 Task: Add Violife 100% Vegan Just Like Feta Cheese to the cart.
Action: Mouse moved to (17, 87)
Screenshot: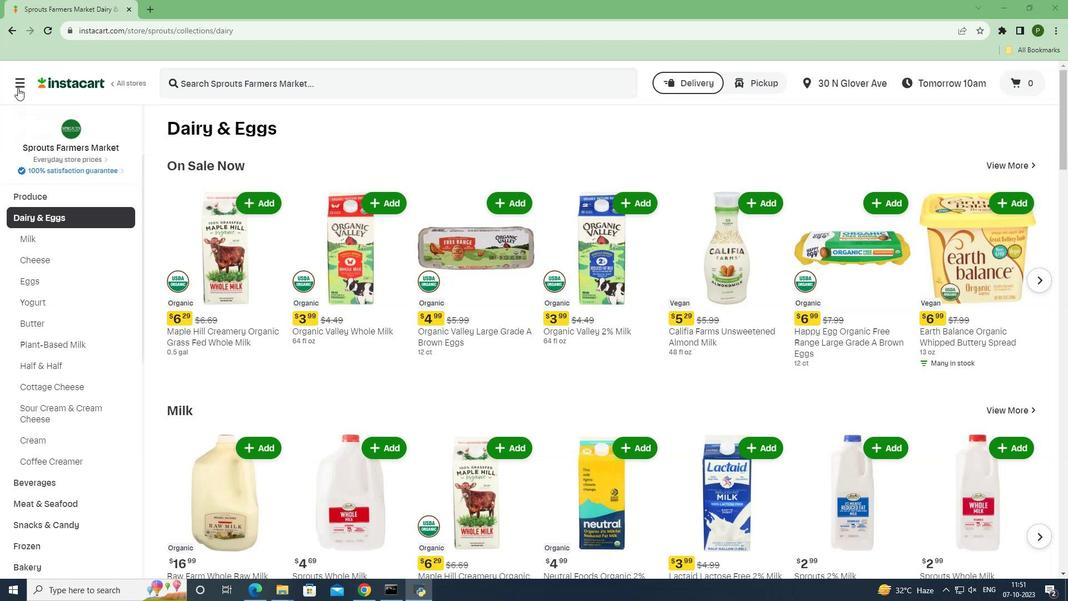 
Action: Mouse pressed left at (17, 87)
Screenshot: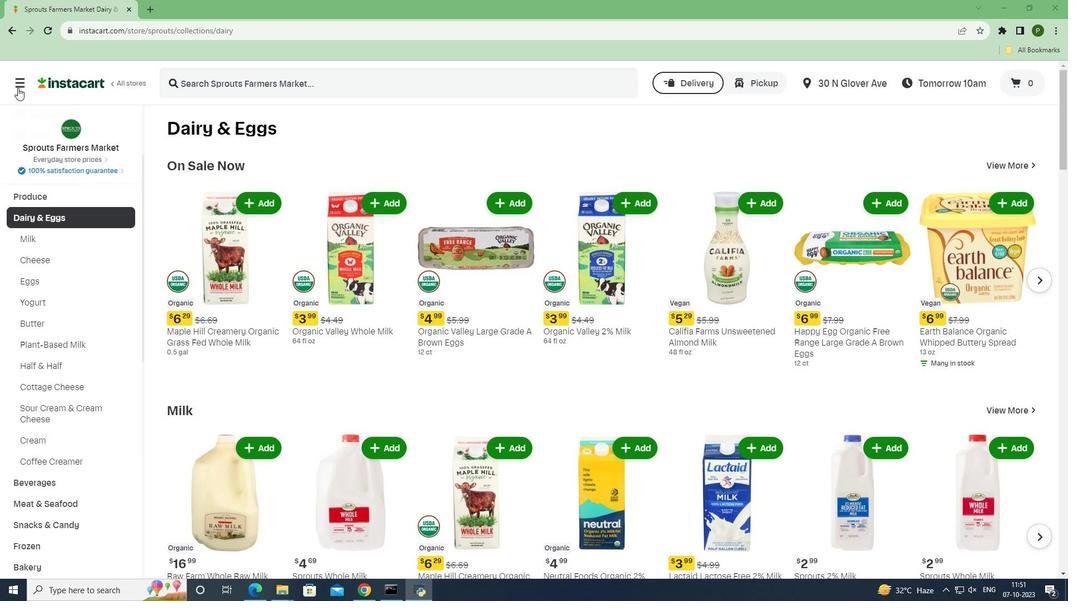 
Action: Mouse moved to (31, 297)
Screenshot: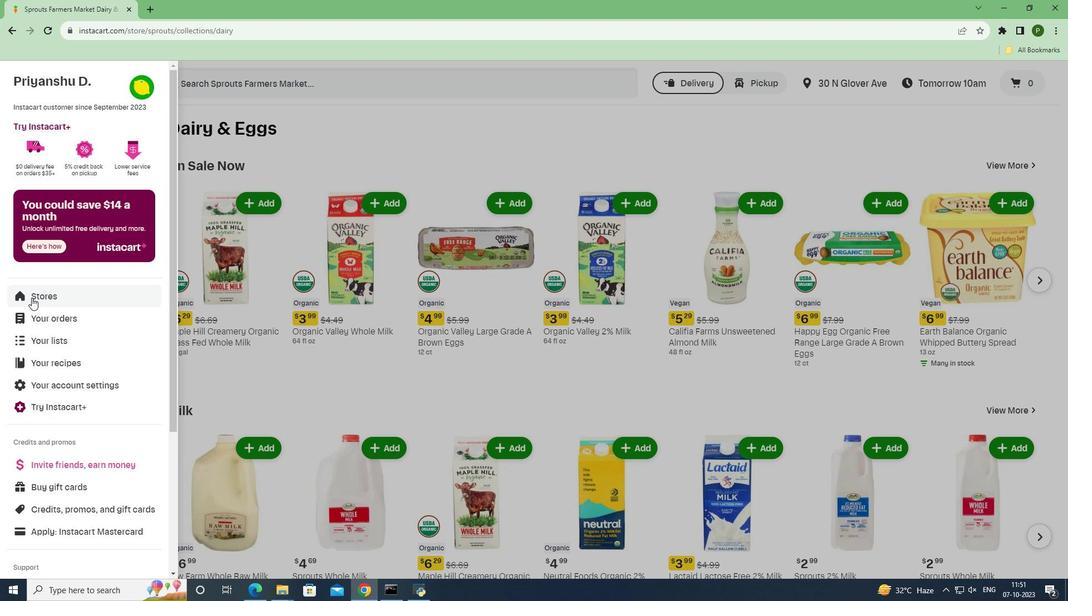 
Action: Mouse pressed left at (31, 297)
Screenshot: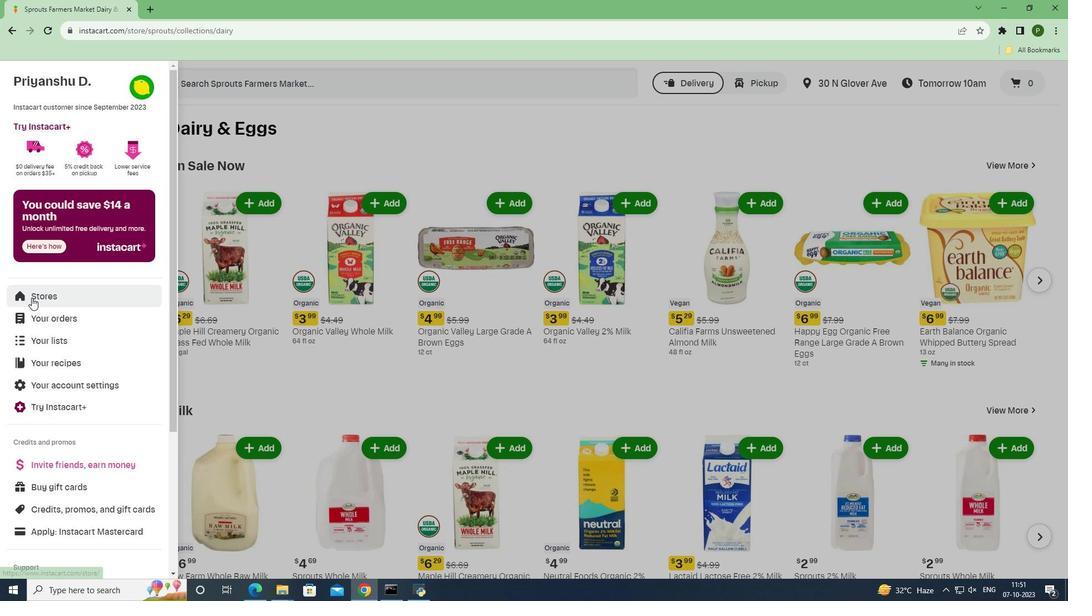 
Action: Mouse moved to (244, 137)
Screenshot: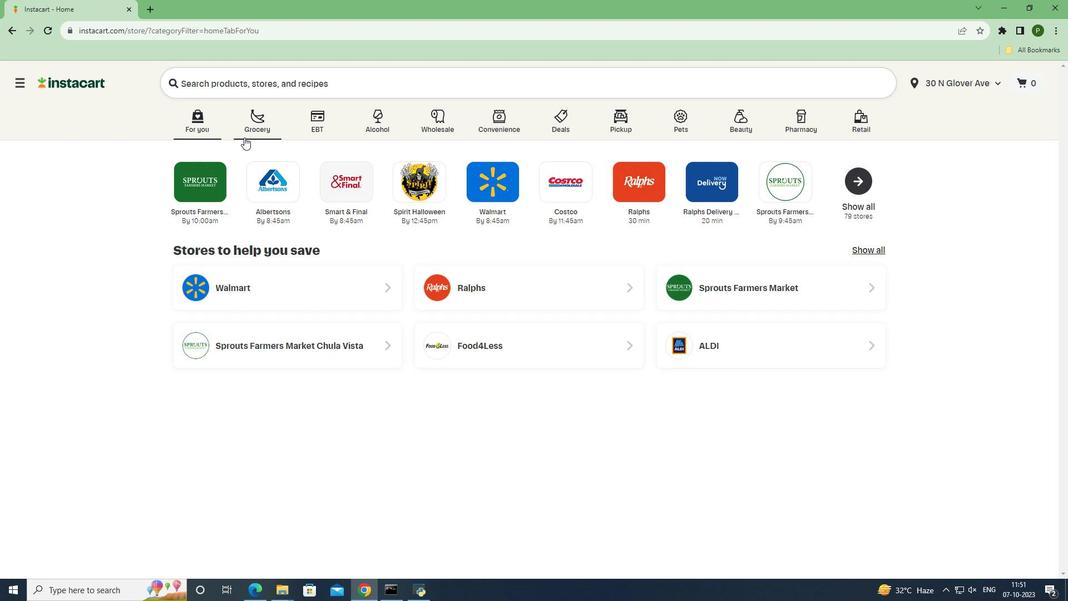 
Action: Mouse pressed left at (244, 137)
Screenshot: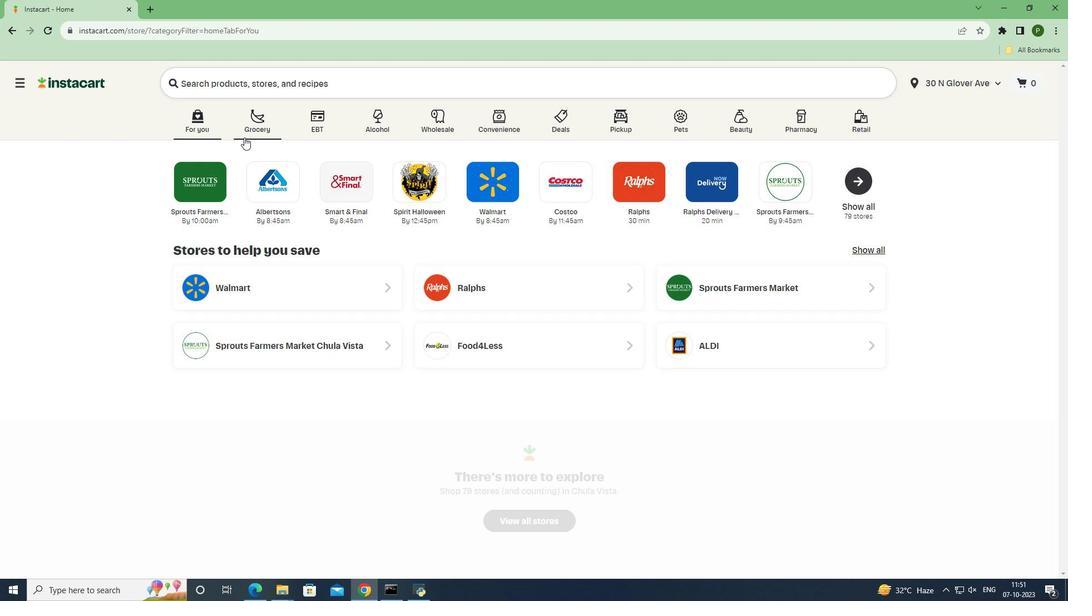
Action: Mouse moved to (459, 259)
Screenshot: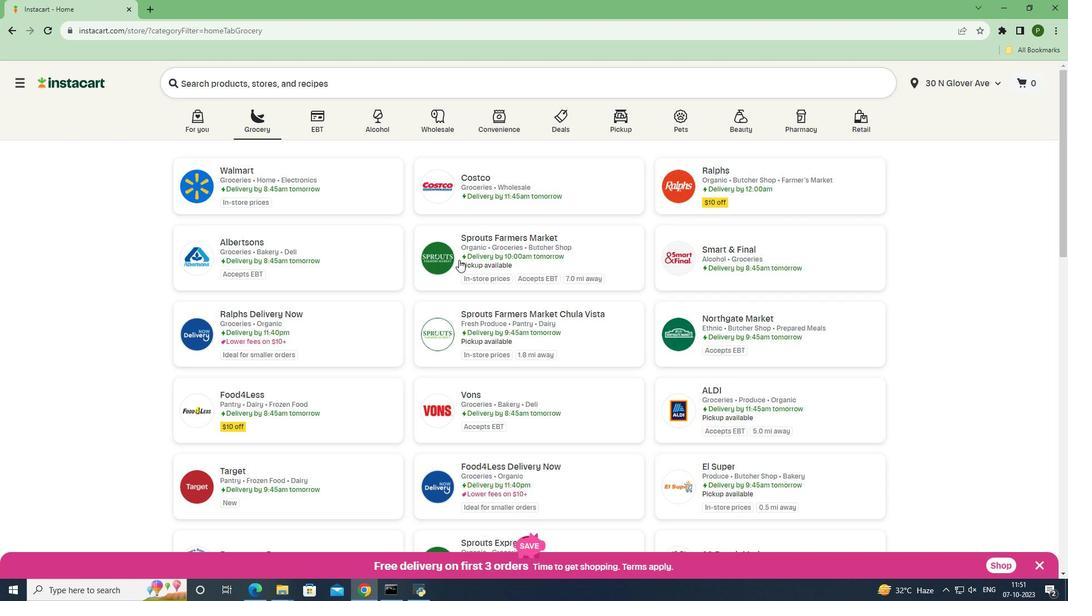 
Action: Mouse pressed left at (459, 259)
Screenshot: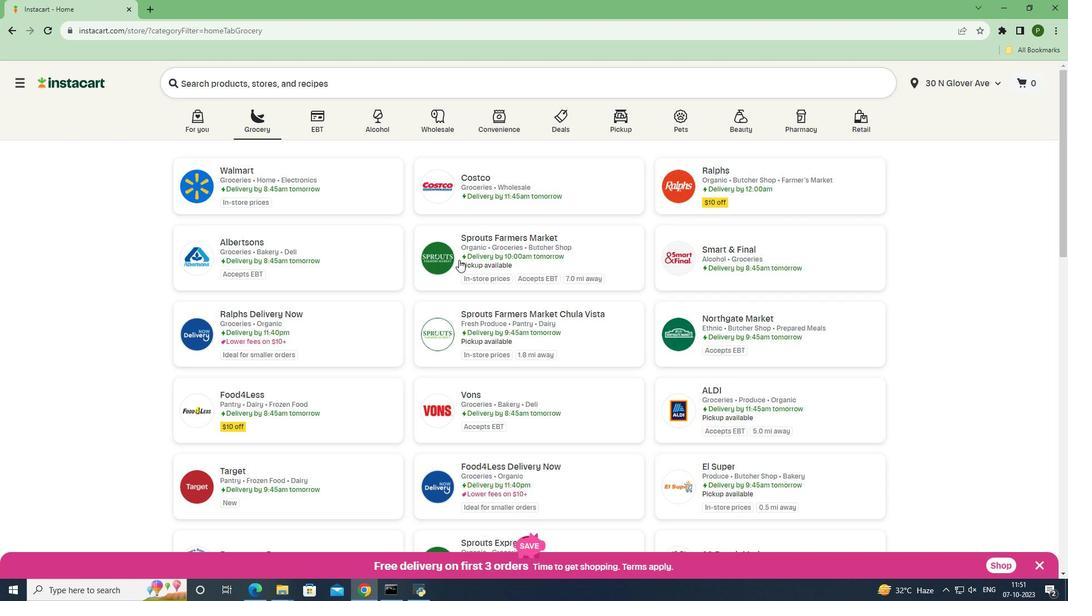 
Action: Mouse moved to (74, 358)
Screenshot: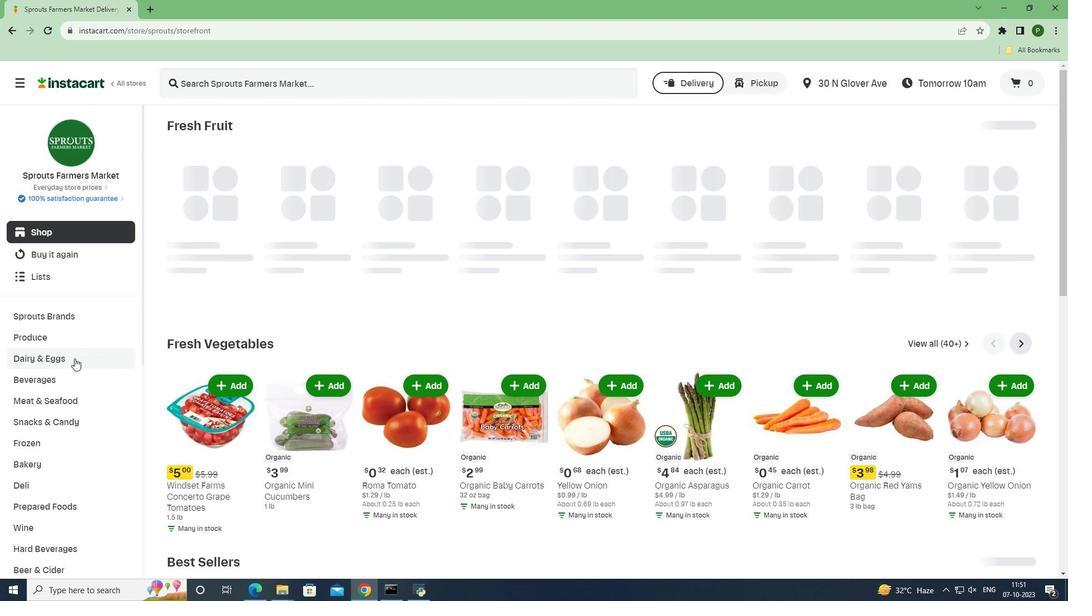 
Action: Mouse pressed left at (74, 358)
Screenshot: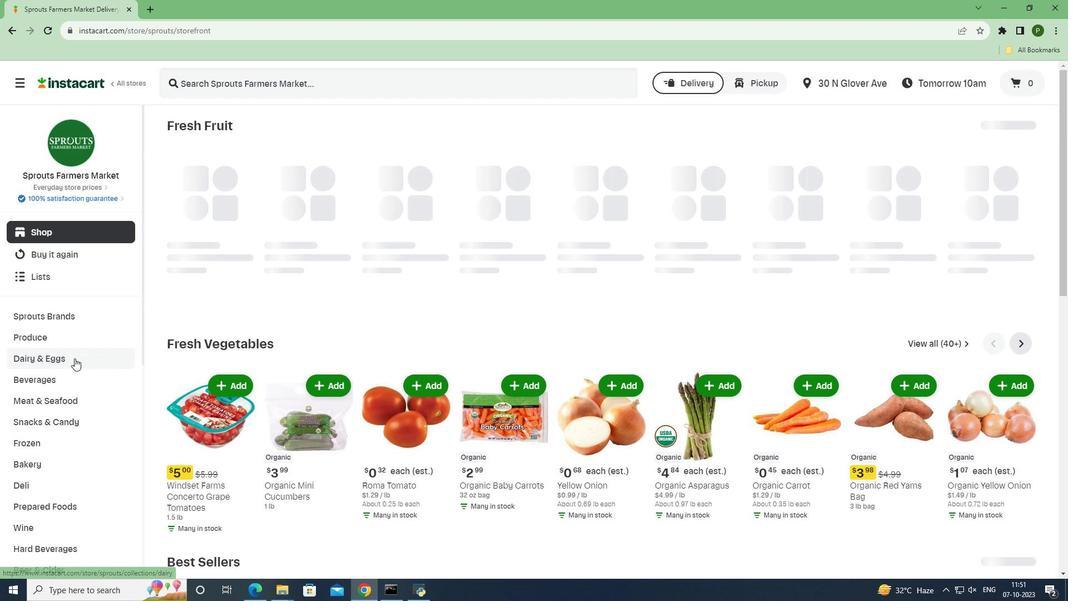 
Action: Mouse moved to (62, 400)
Screenshot: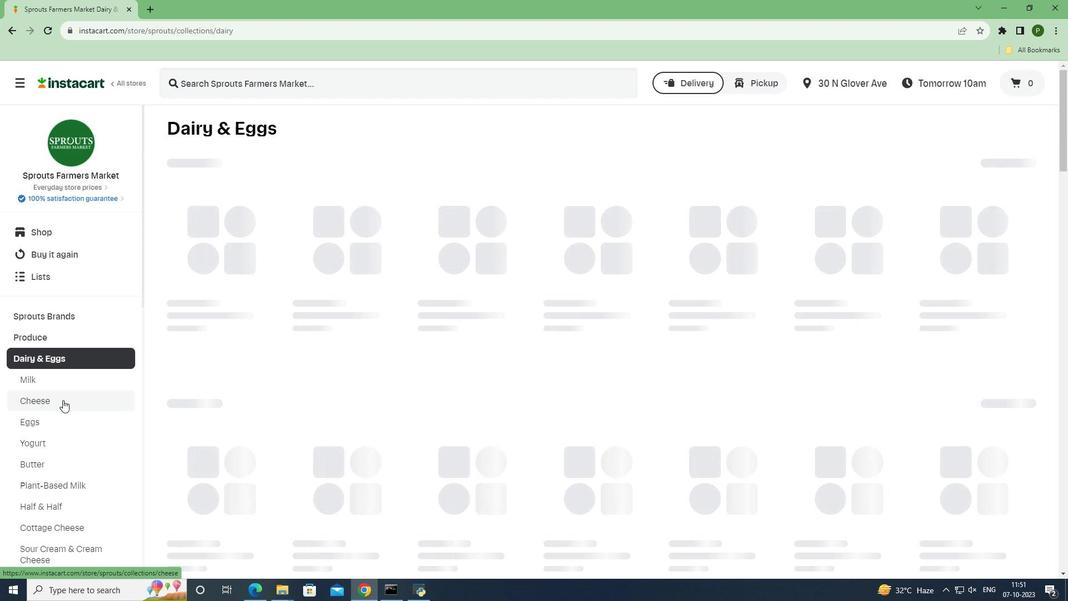 
Action: Mouse pressed left at (62, 400)
Screenshot: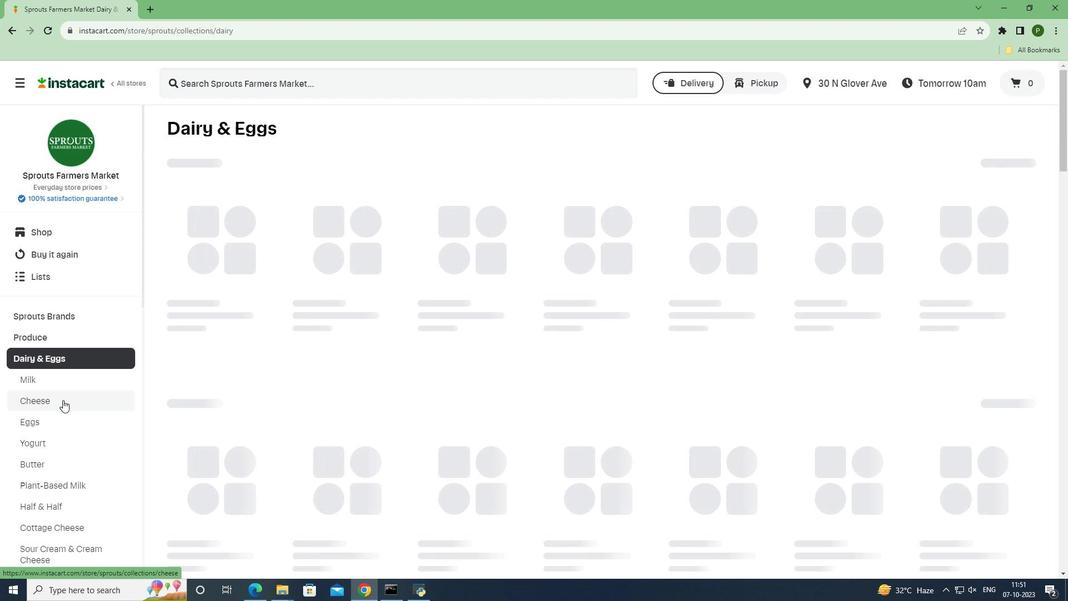 
Action: Mouse moved to (244, 82)
Screenshot: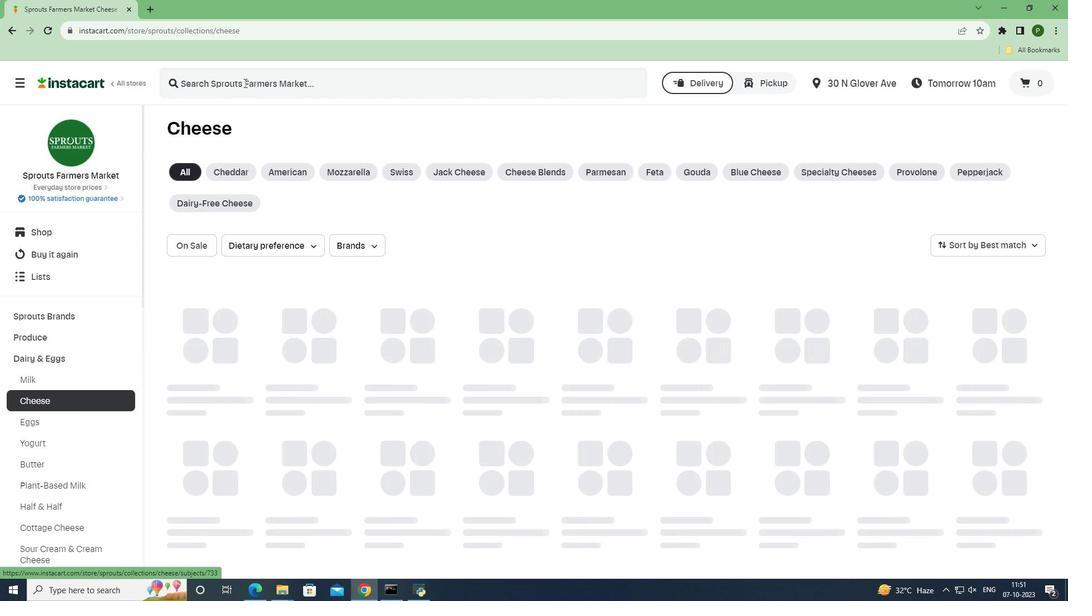 
Action: Mouse pressed left at (244, 82)
Screenshot: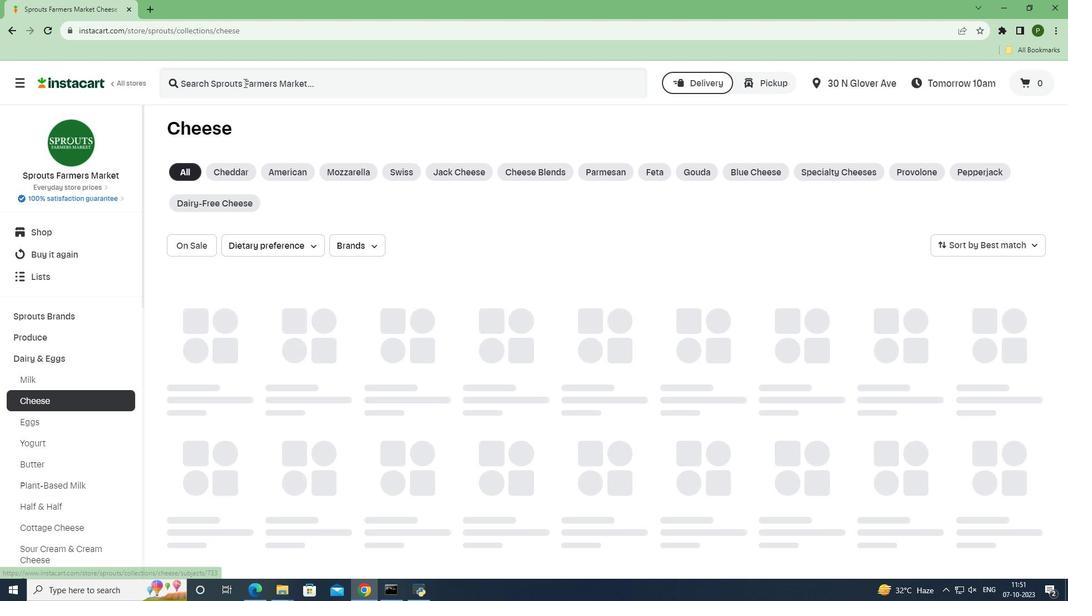 
Action: Key pressed <Key.caps_lock><Key.caps_lock>v<Key.caps_lock>IOLIFE<Key.space>100<Key.shift>%<Key.space><Key.caps_lock>v<Key.caps_lock>EGAN<Key.space><Key.caps_lock>j<Key.caps_lock>UST<Key.space><Key.caps_lock>l<Key.caps_lock>IKE<Key.space><Key.caps_lock>f<Key.caps_lock>ETA<Key.space><Key.caps_lock>c<Key.caps_lock>HEESE<Key.space><Key.enter>
Screenshot: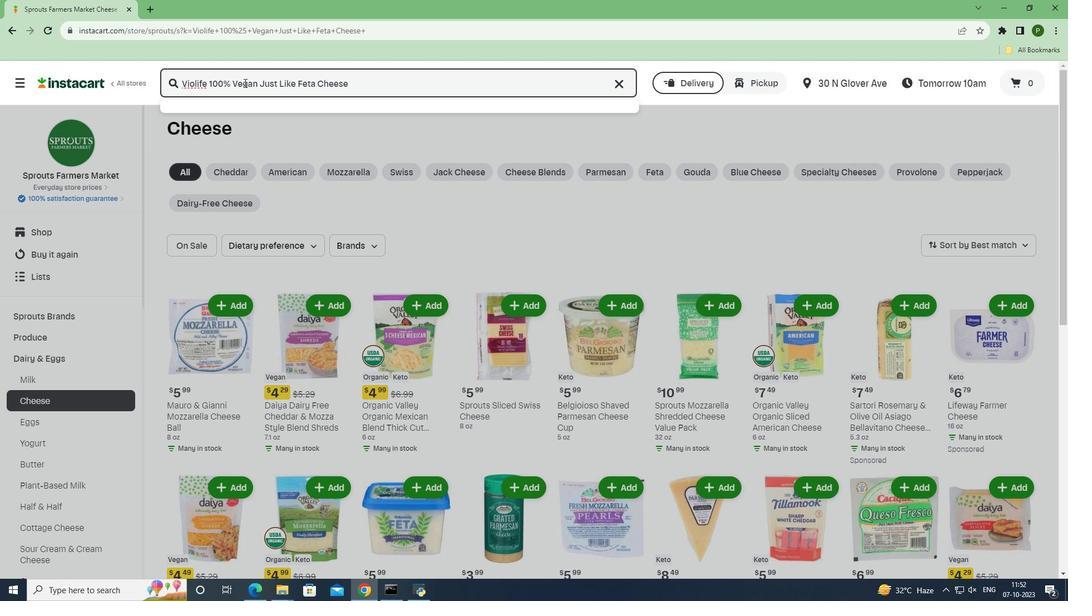 
Action: Mouse moved to (643, 195)
Screenshot: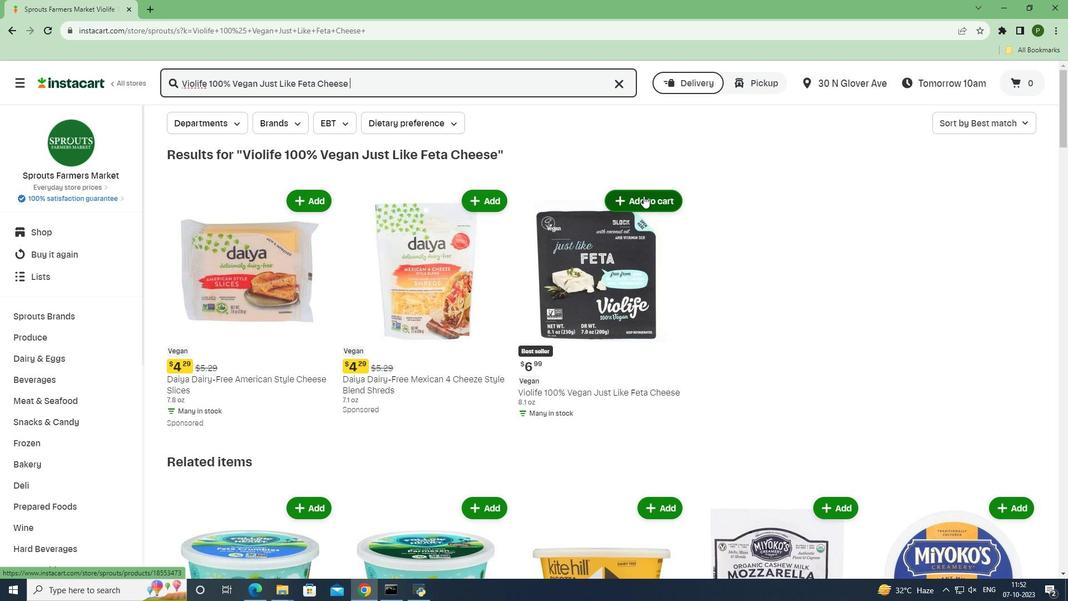 
Action: Mouse pressed left at (643, 195)
Screenshot: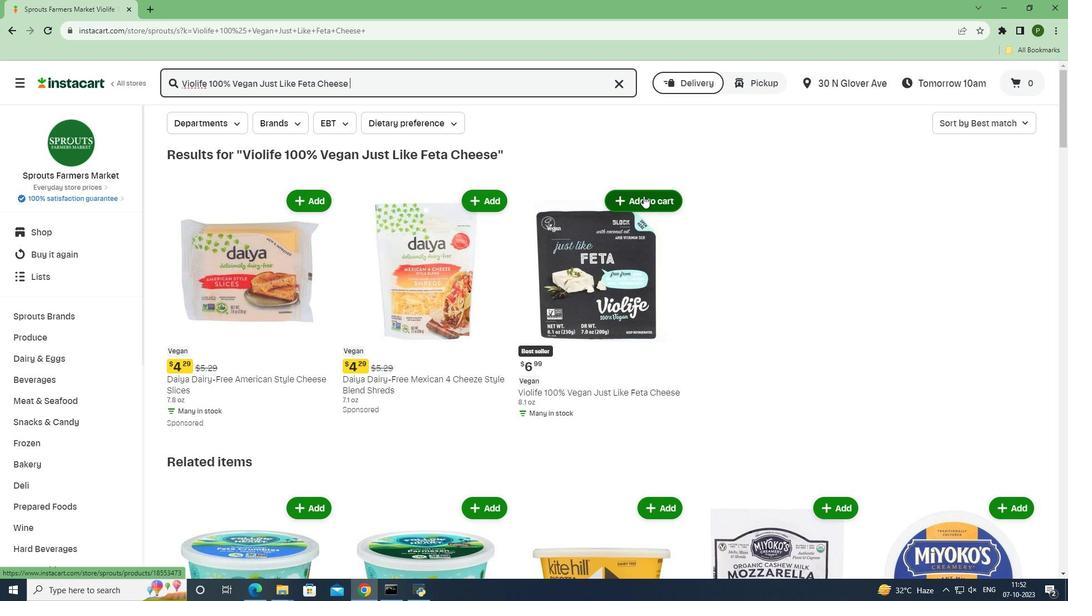 
Action: Mouse moved to (716, 251)
Screenshot: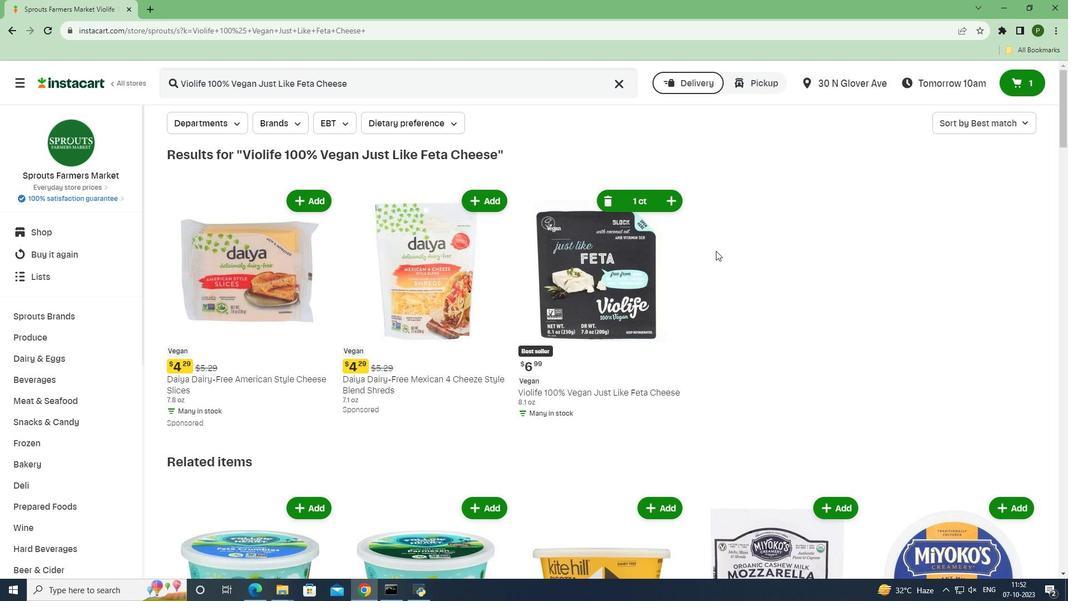 
